 Task: Add a signature Melissa Sanchez containing Have a great National Puzzle Day, Melissa Sanchez to email address softage.3@softage.net and add a folder Disability insurance
Action: Mouse moved to (128, 104)
Screenshot: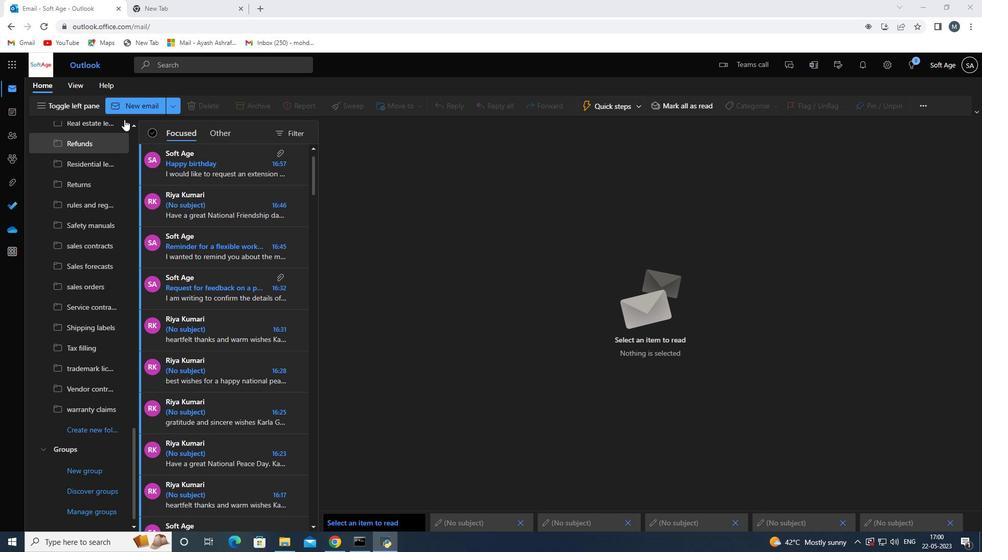 
Action: Mouse pressed left at (128, 104)
Screenshot: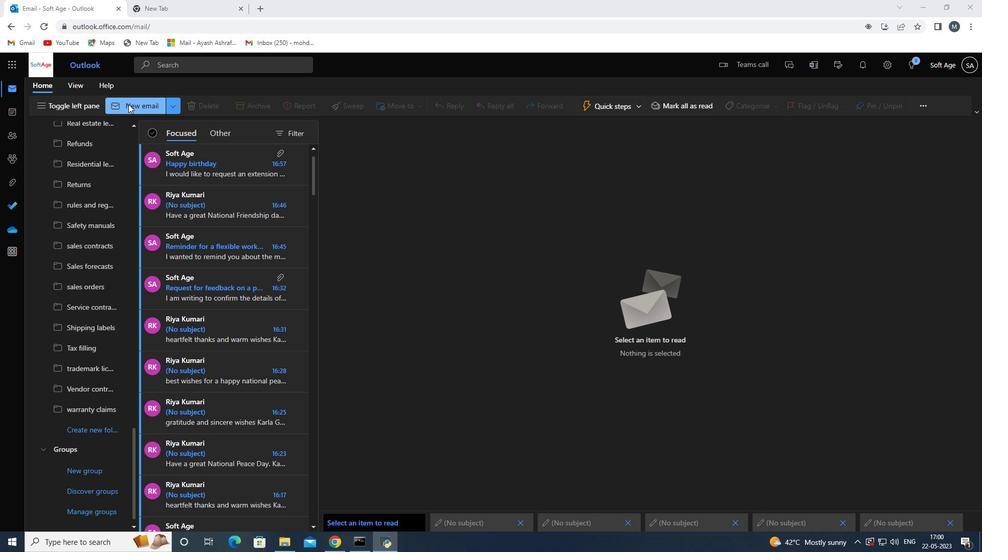 
Action: Mouse moved to (692, 108)
Screenshot: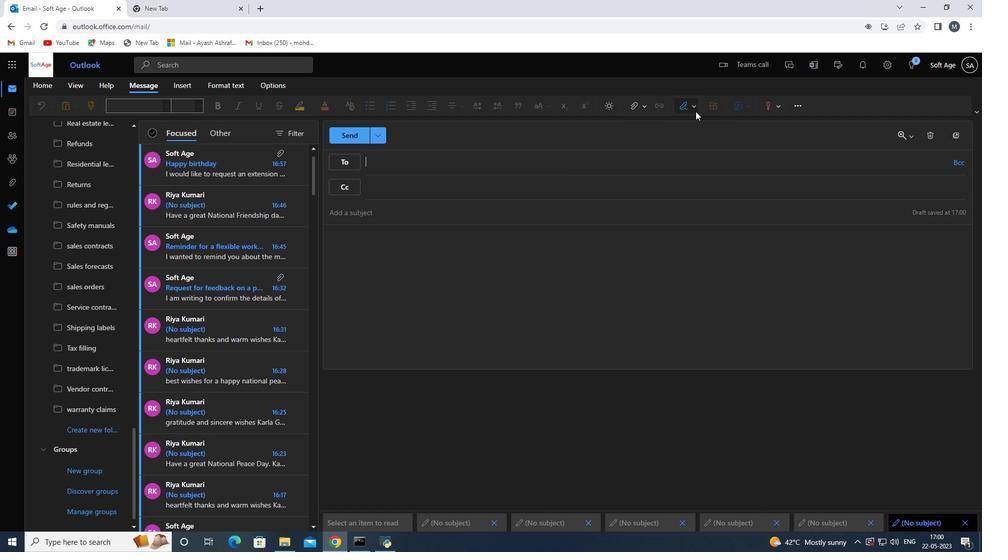 
Action: Mouse pressed left at (692, 108)
Screenshot: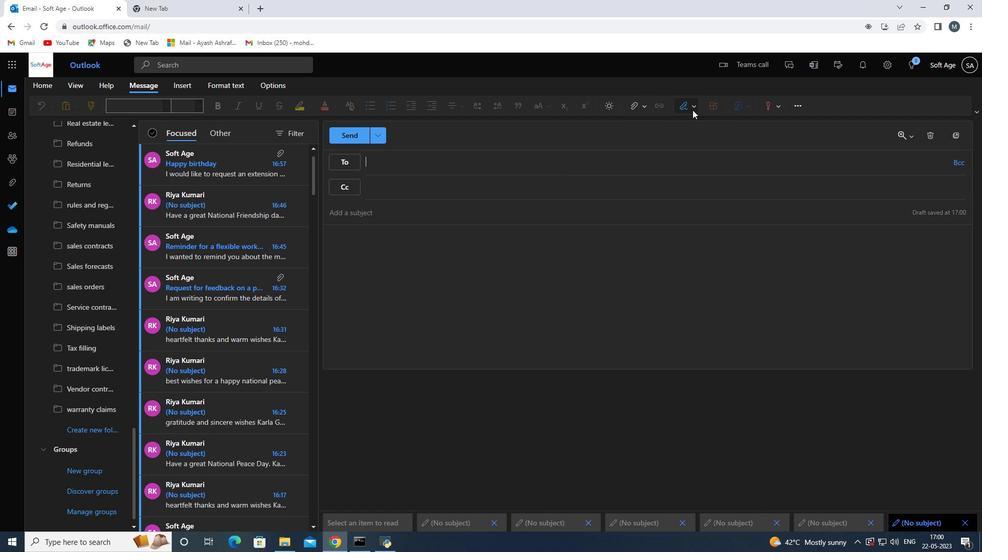 
Action: Mouse moved to (661, 144)
Screenshot: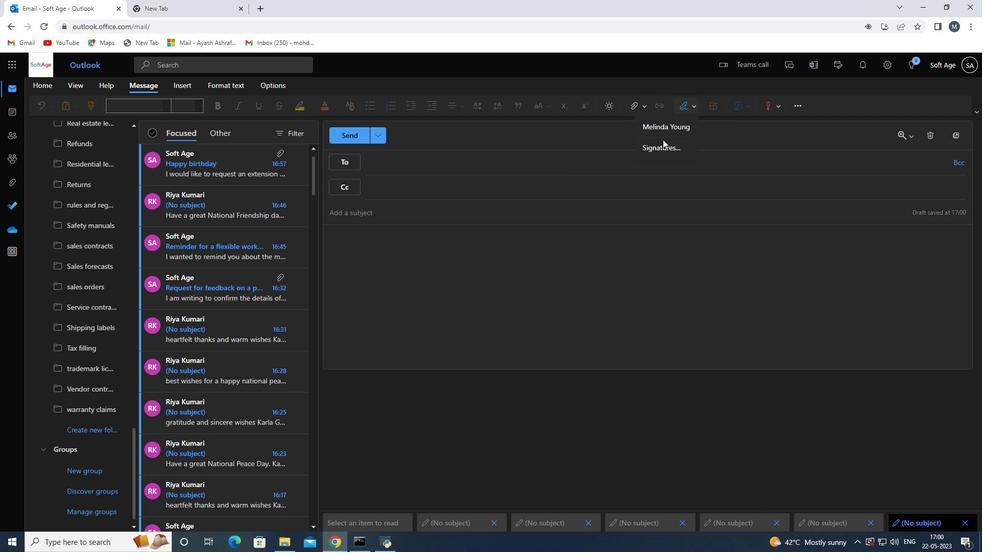 
Action: Mouse pressed left at (661, 144)
Screenshot: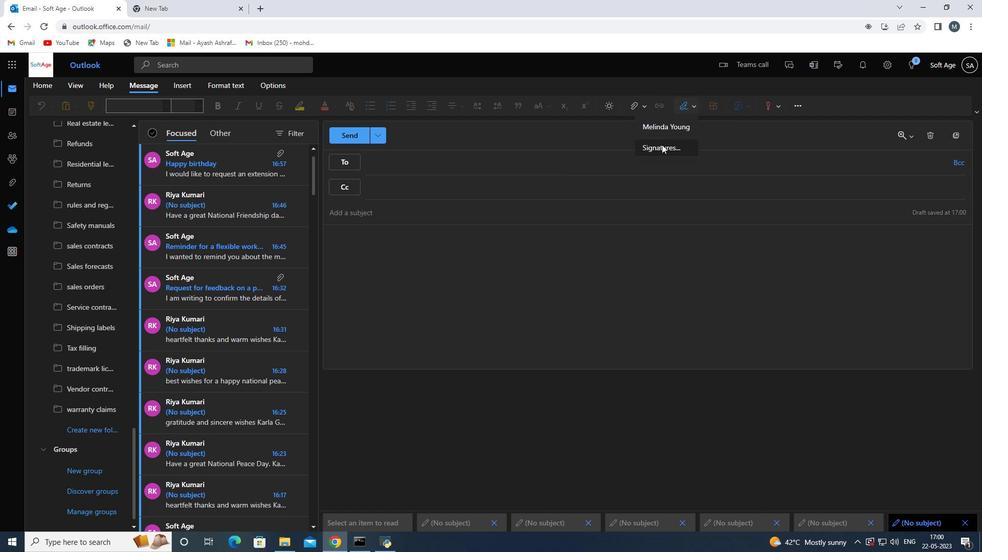
Action: Mouse moved to (698, 185)
Screenshot: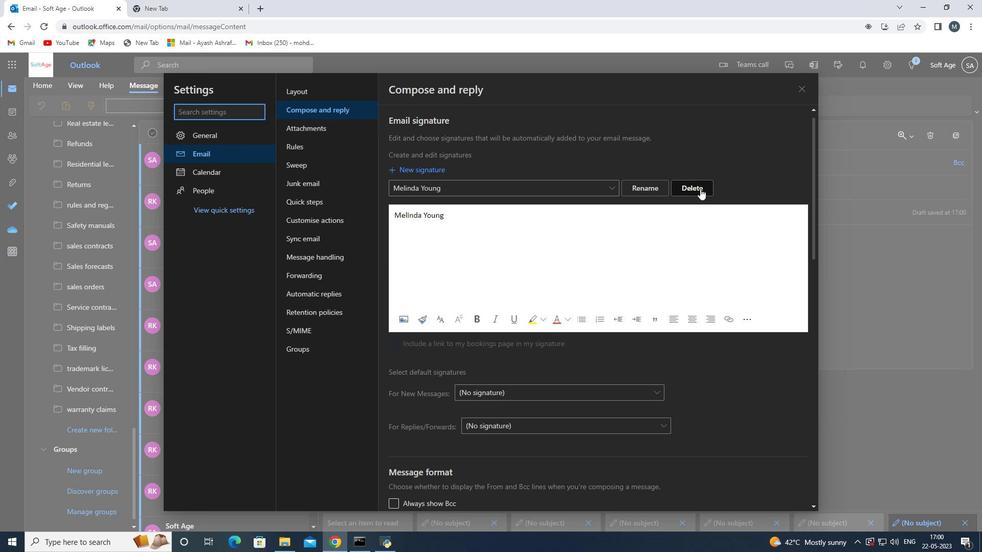 
Action: Mouse pressed left at (698, 185)
Screenshot: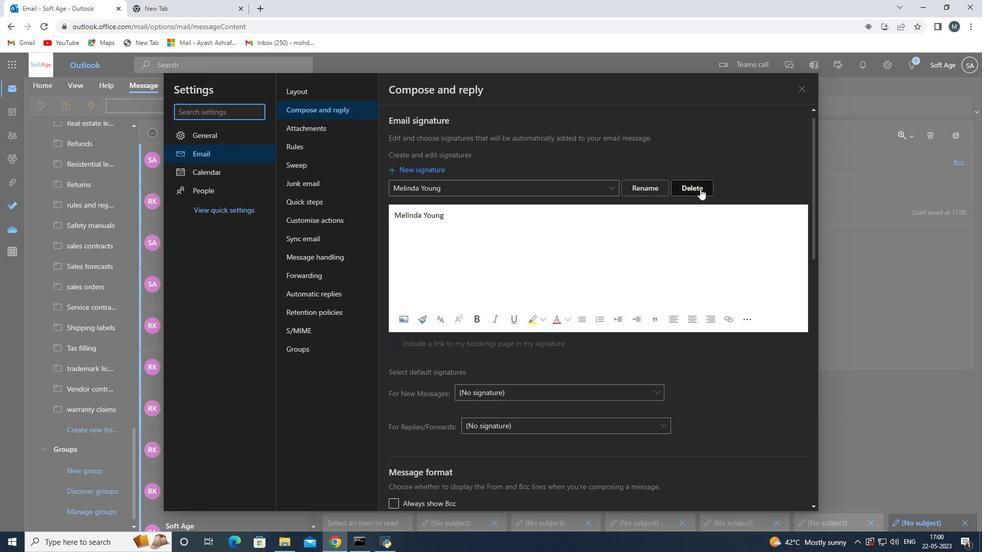 
Action: Mouse moved to (517, 186)
Screenshot: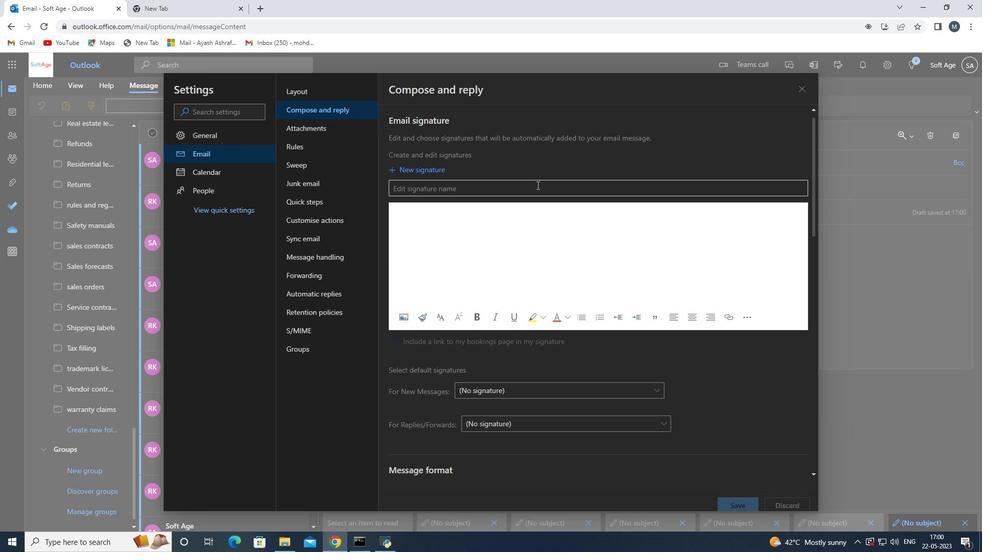 
Action: Mouse pressed left at (517, 186)
Screenshot: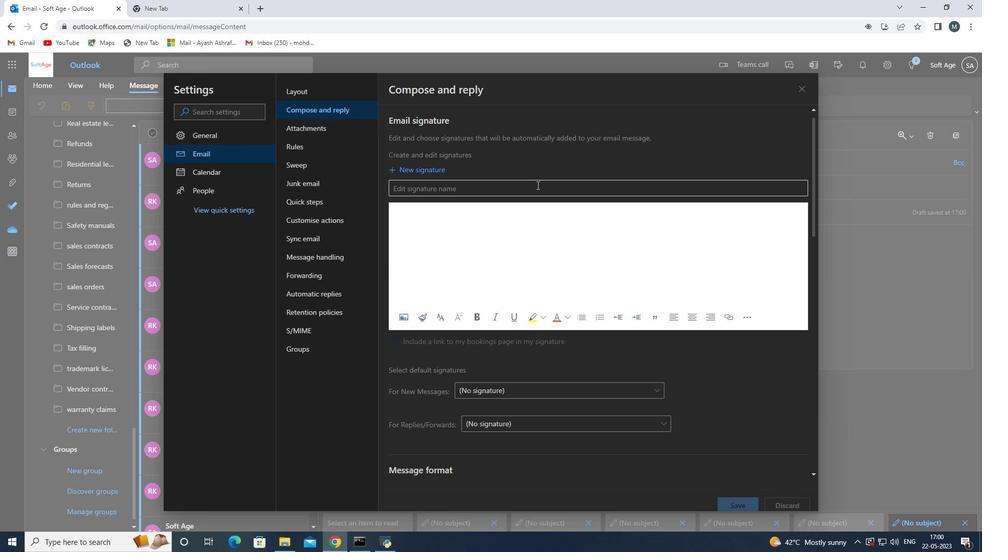 
Action: Key pressed <Key.shift>Melissa<Key.space><Key.shift>Sanchez<Key.space>
Screenshot: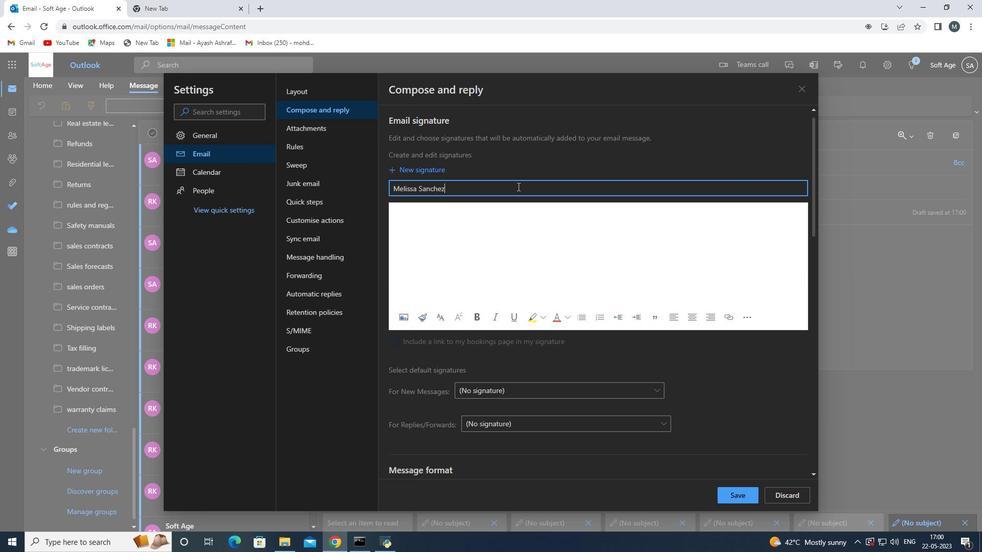 
Action: Mouse moved to (436, 215)
Screenshot: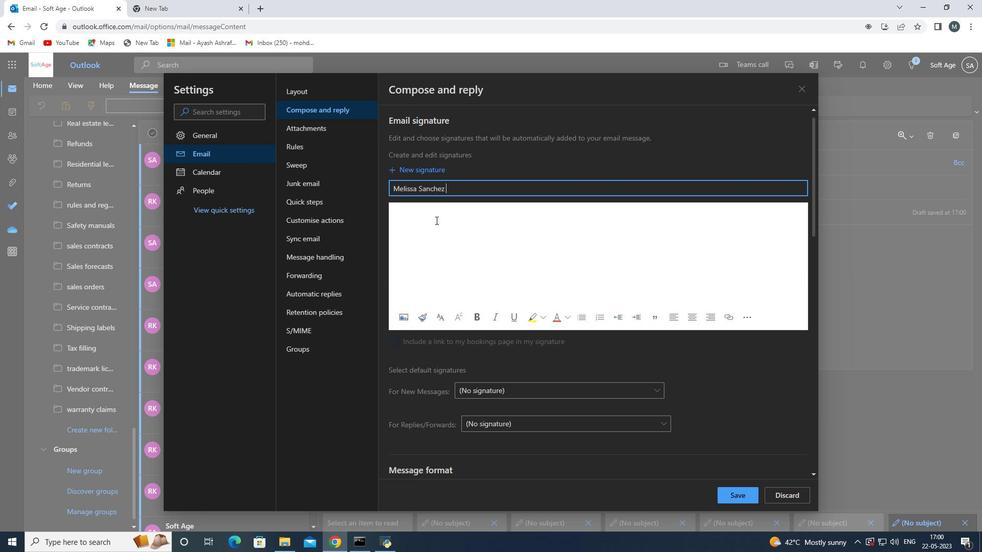 
Action: Mouse pressed left at (436, 215)
Screenshot: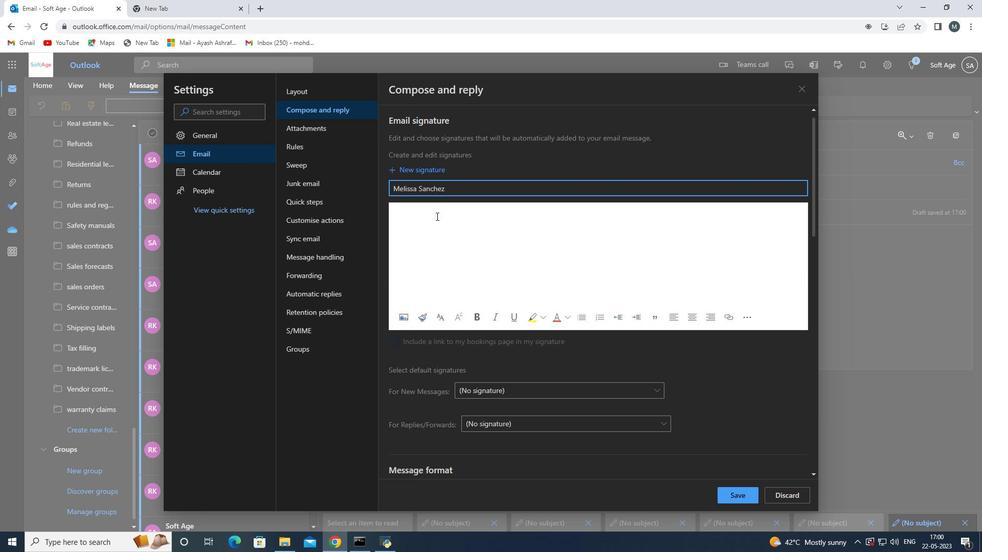 
Action: Key pressed <Key.shift>Melissa<Key.space><Key.shift>sanchez<Key.space>
Screenshot: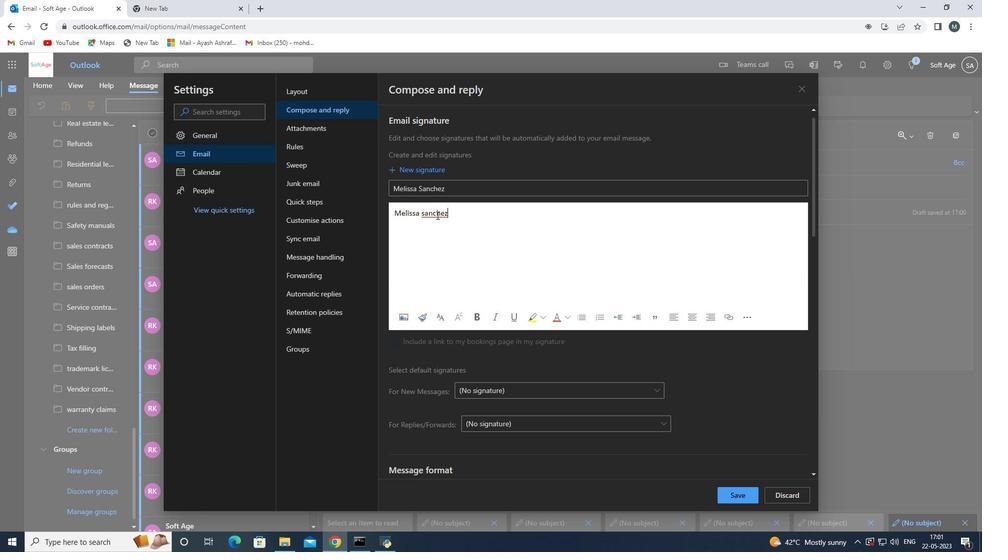 
Action: Mouse moved to (423, 215)
Screenshot: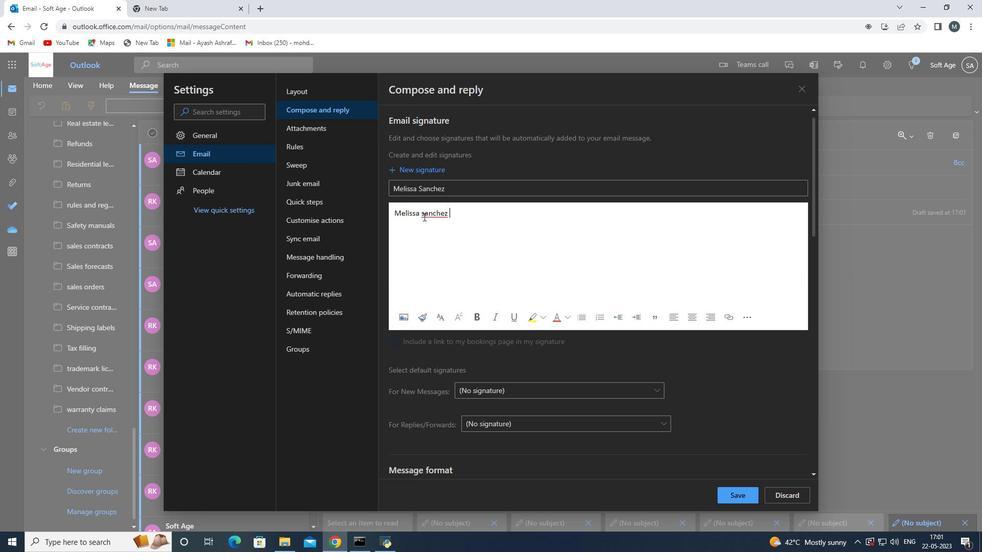 
Action: Mouse pressed left at (423, 215)
Screenshot: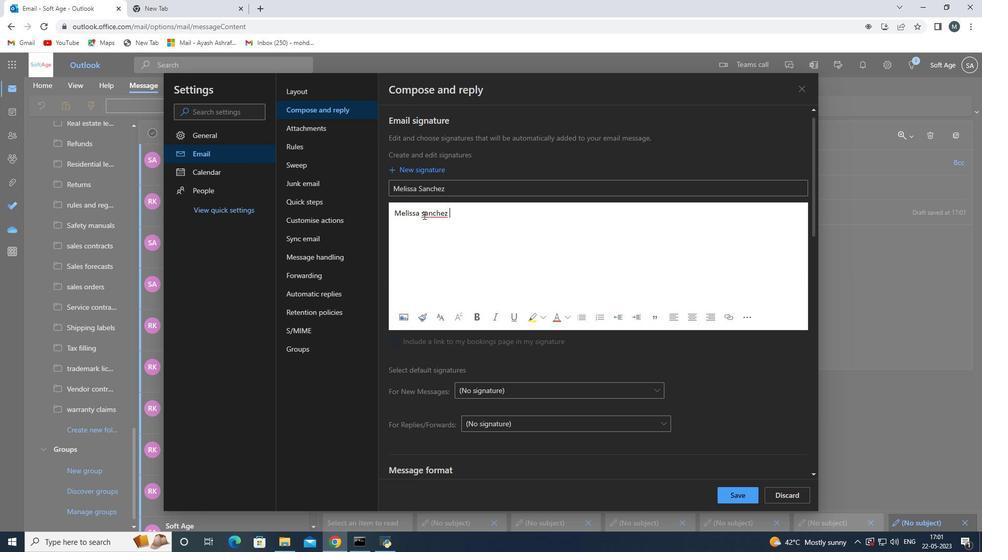 
Action: Mouse moved to (428, 220)
Screenshot: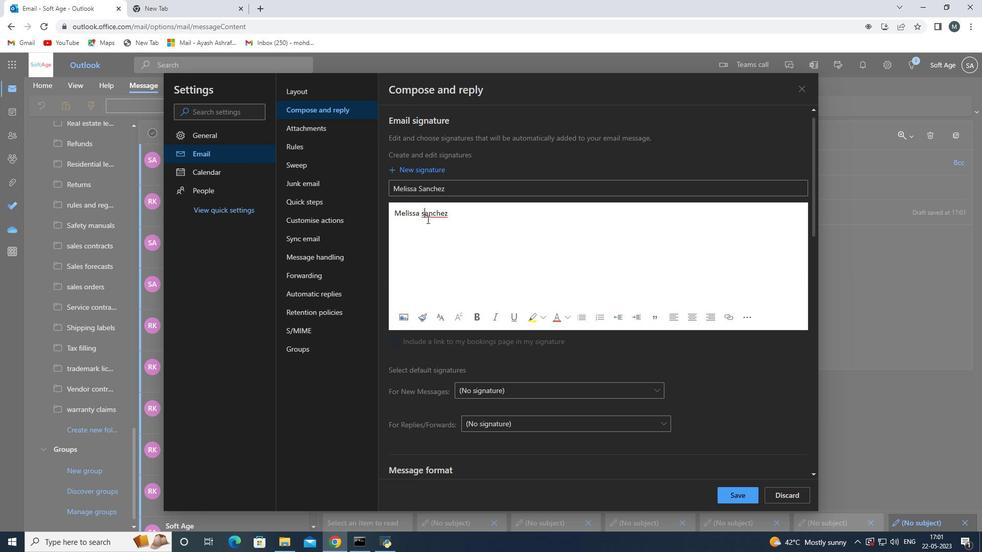 
Action: Key pressed <Key.backspace><Key.shift>S
Screenshot: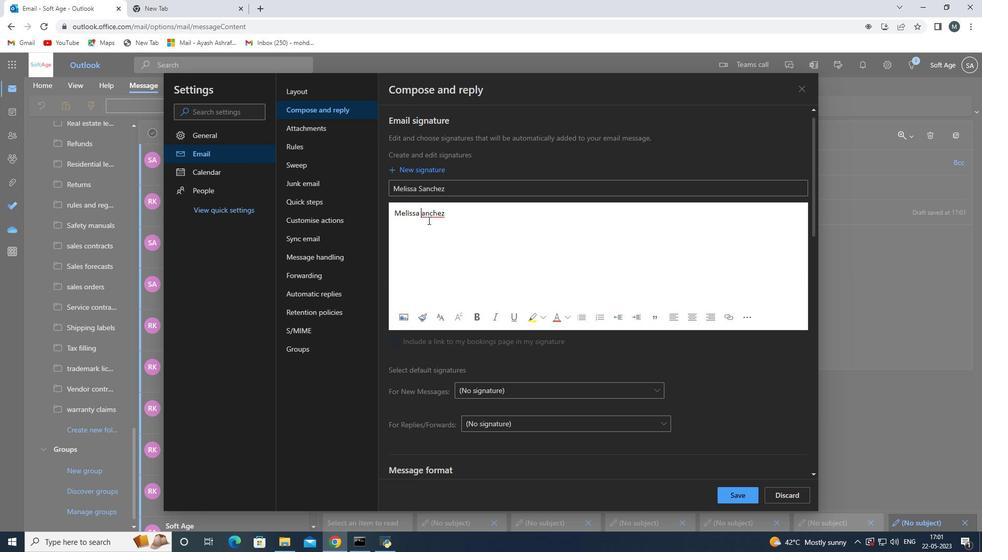 
Action: Mouse moved to (743, 497)
Screenshot: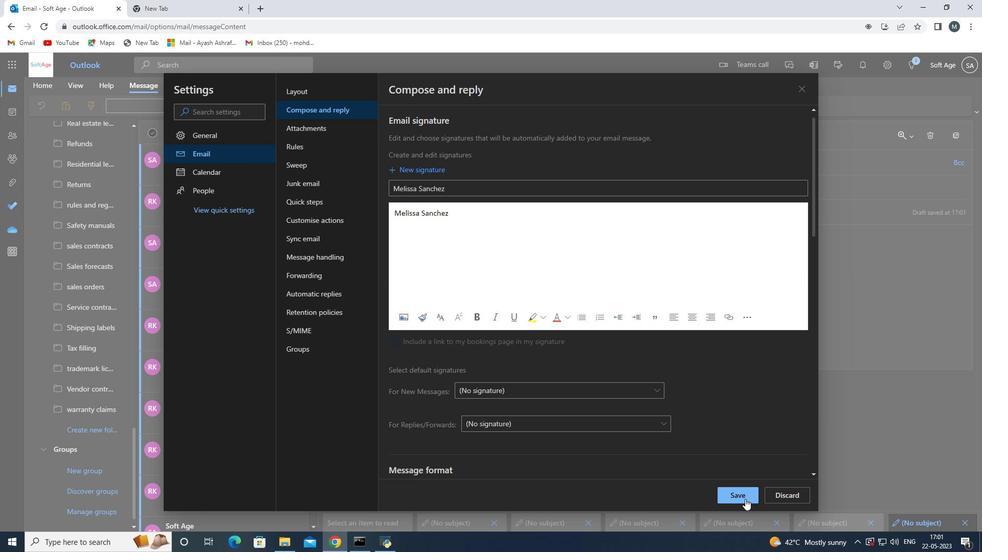 
Action: Mouse pressed left at (743, 497)
Screenshot: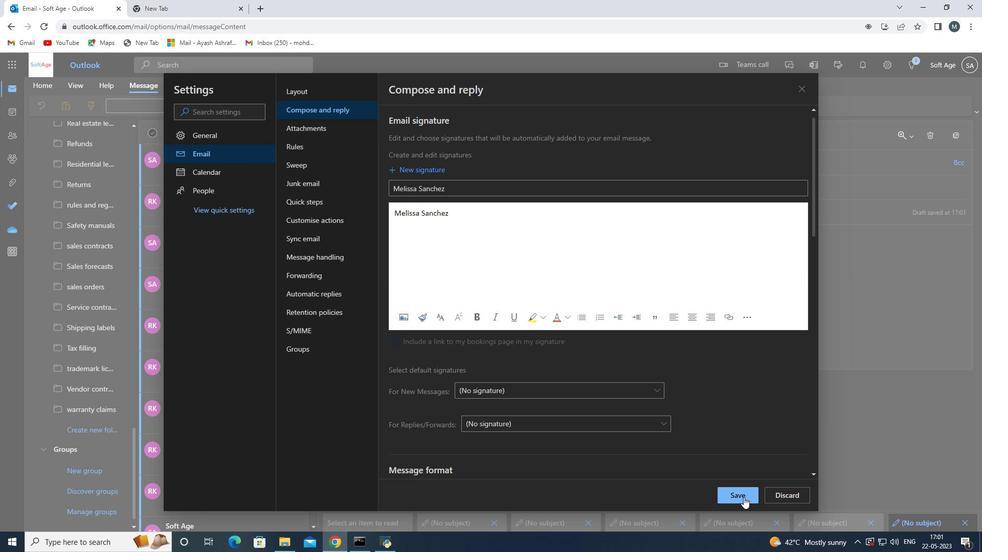 
Action: Mouse moved to (799, 93)
Screenshot: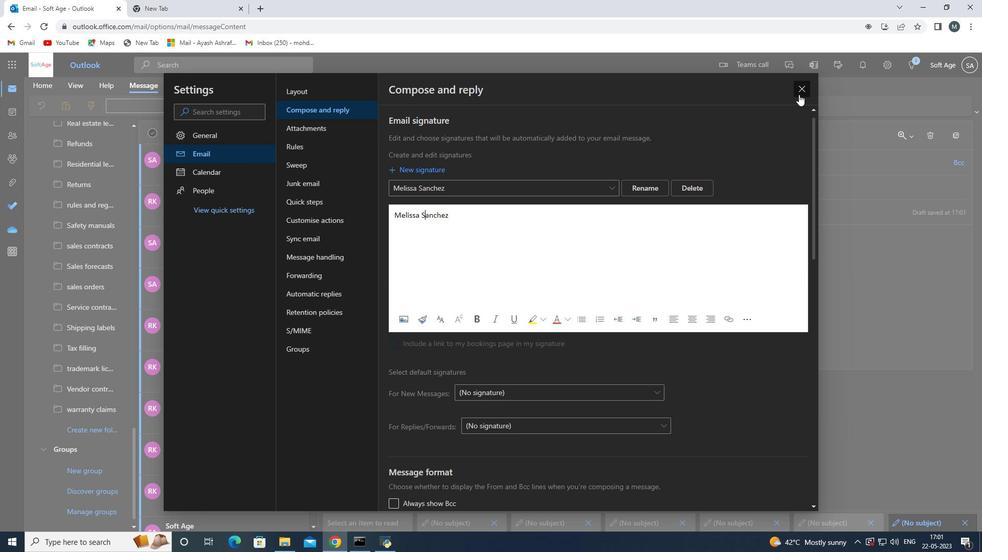 
Action: Mouse pressed left at (799, 93)
Screenshot: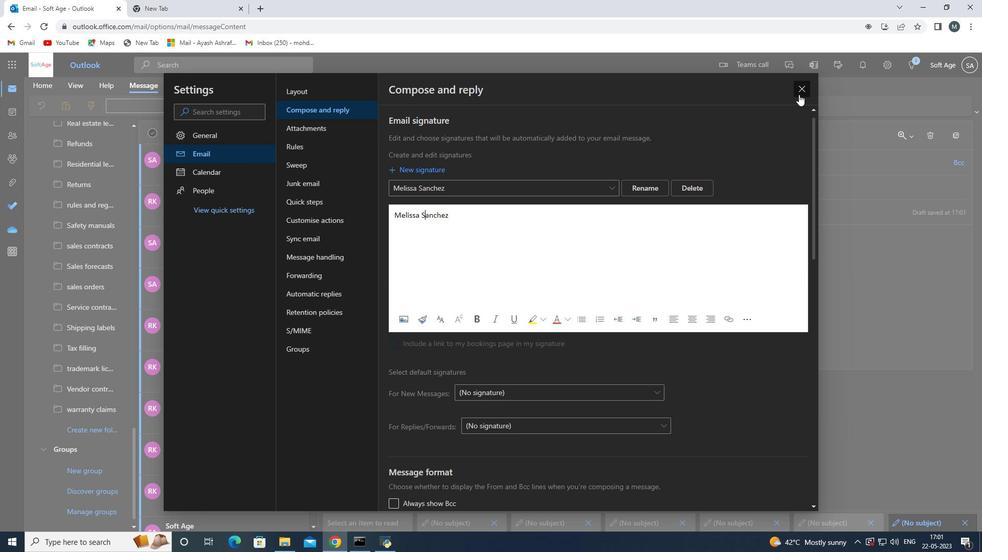 
Action: Mouse moved to (384, 249)
Screenshot: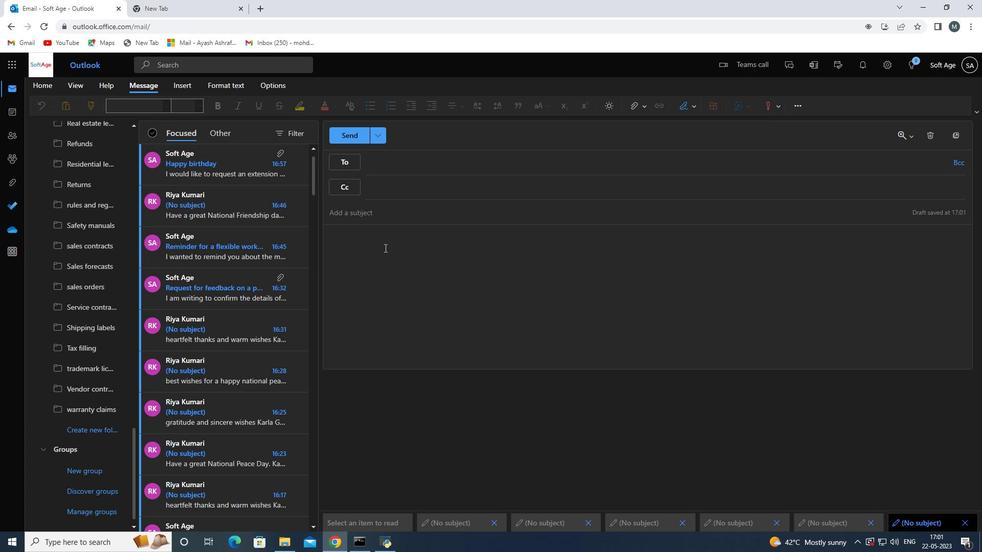 
Action: Mouse pressed left at (384, 249)
Screenshot: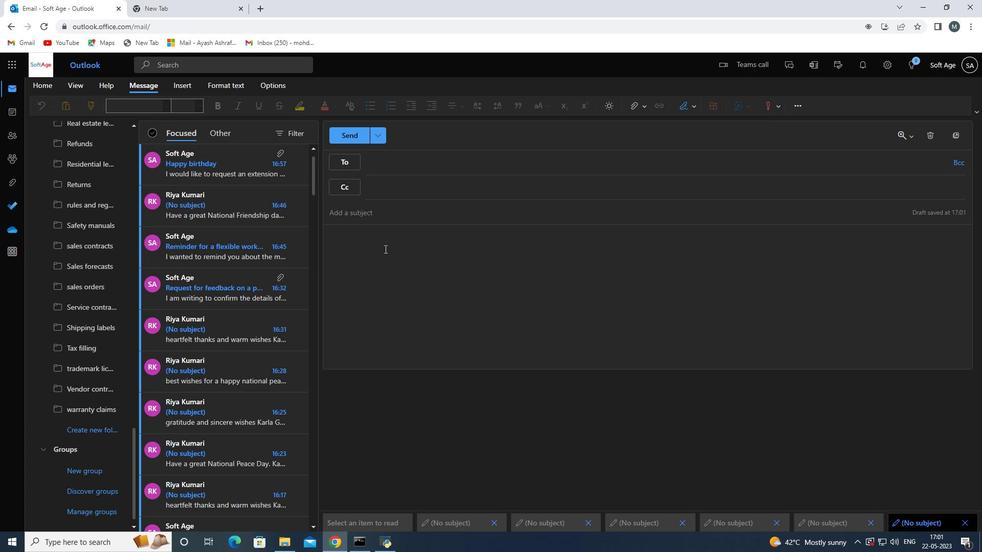 
Action: Mouse moved to (383, 250)
Screenshot: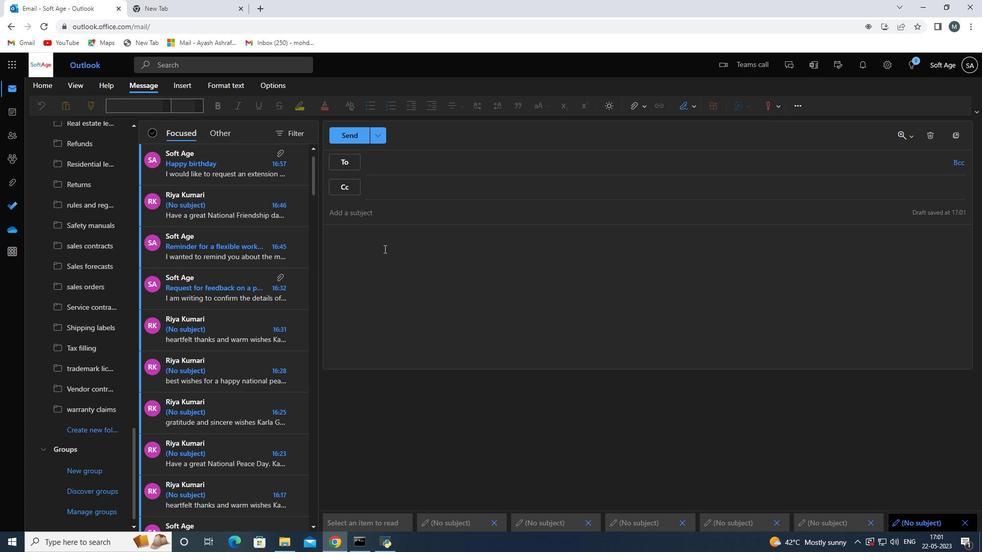 
Action: Key pressed <Key.shift>Have<Key.space>a<Key.space>great<Key.space>national<Key.space>puzzle<Key.space>day<Key.space>
Screenshot: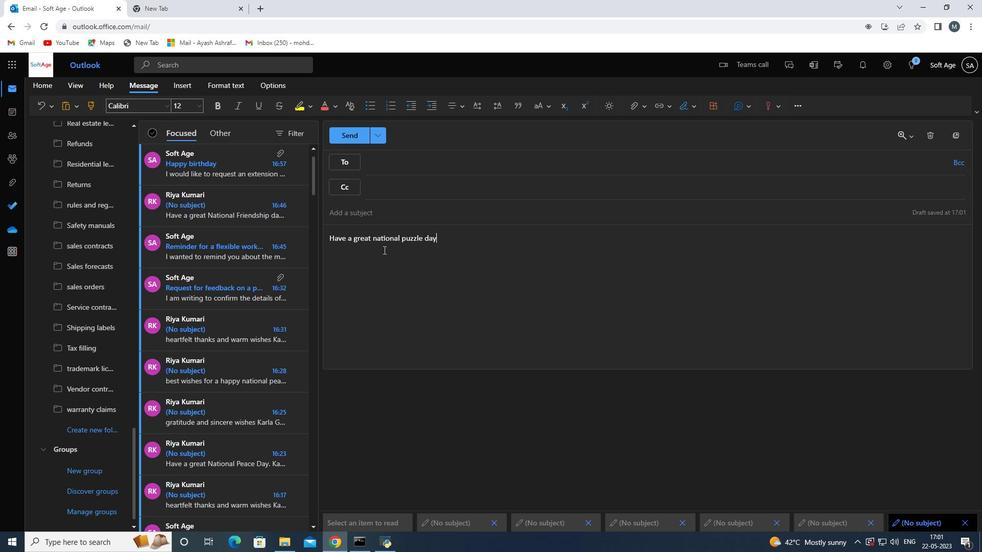 
Action: Mouse moved to (351, 238)
Screenshot: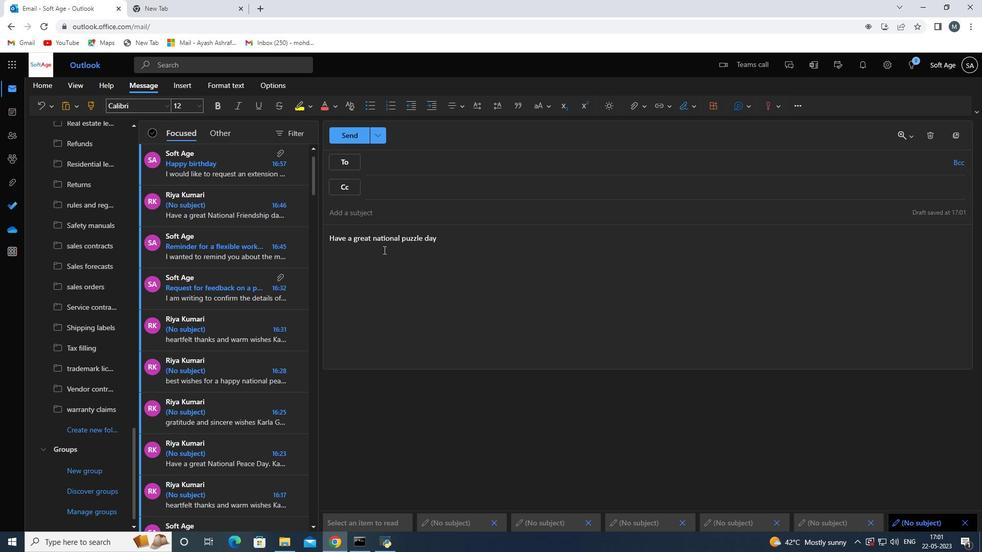 
Action: Key pressed <Key.enter>
Screenshot: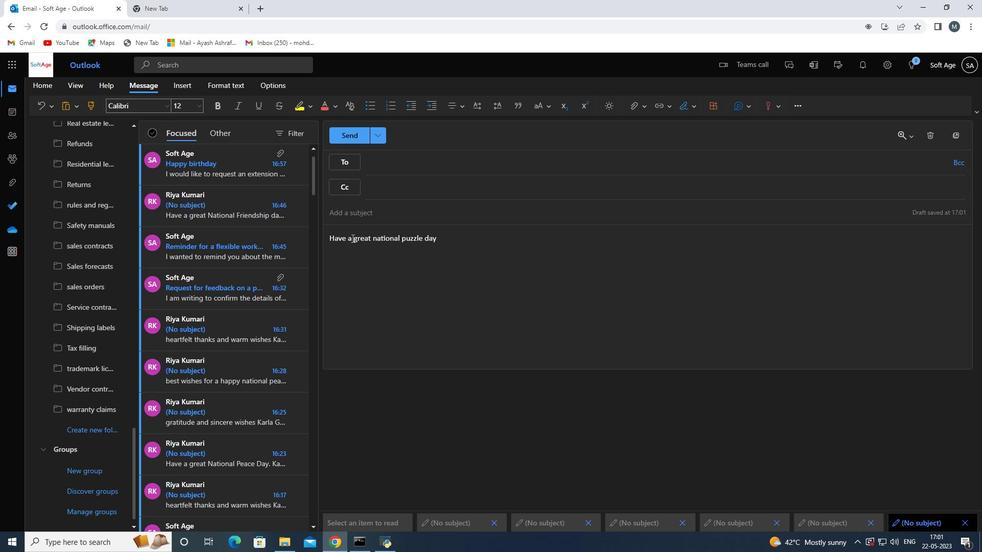 
Action: Mouse moved to (685, 108)
Screenshot: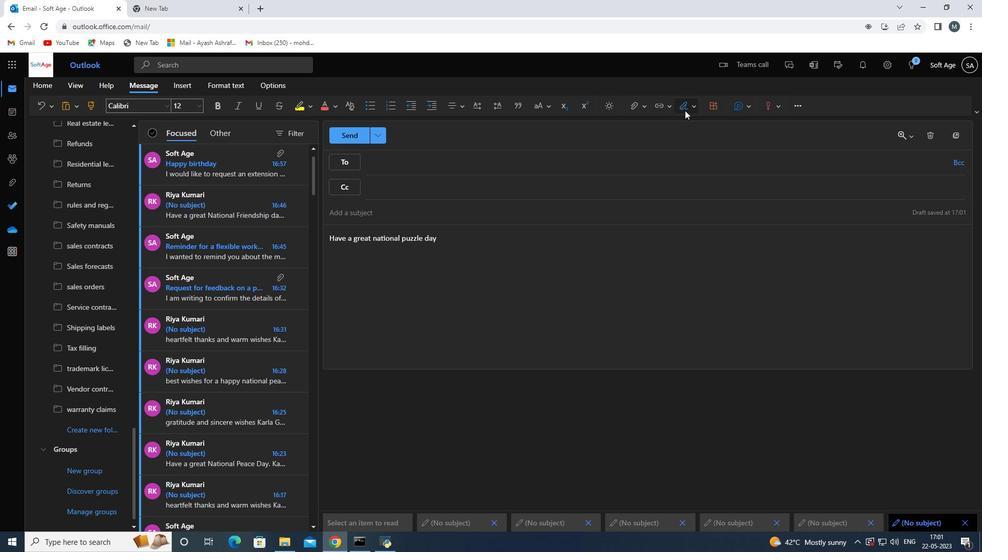 
Action: Mouse pressed left at (685, 108)
Screenshot: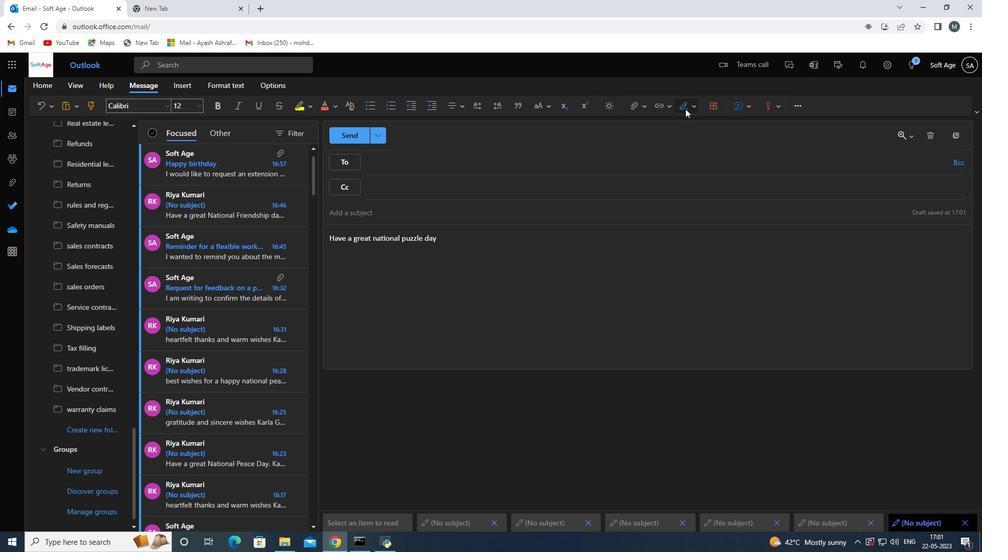 
Action: Mouse moved to (675, 124)
Screenshot: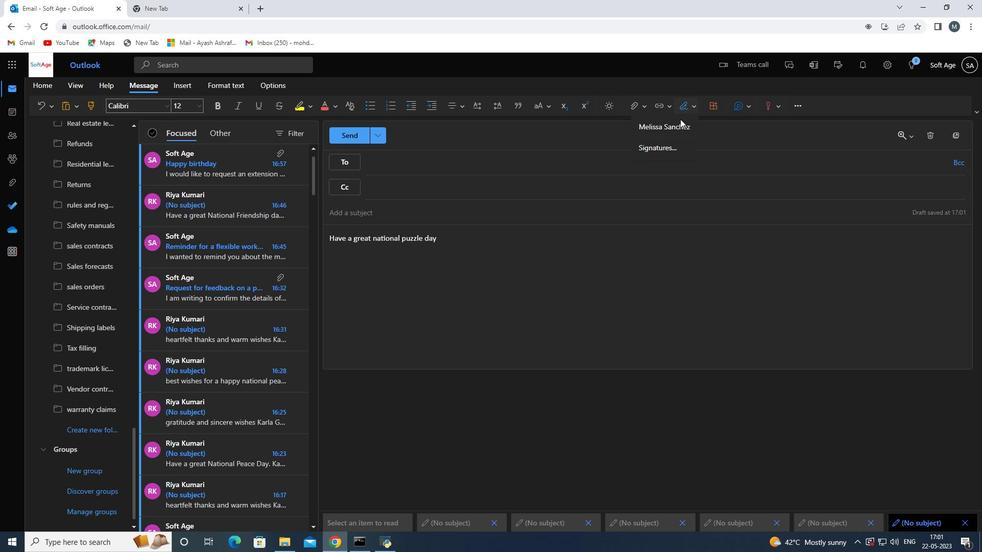 
Action: Mouse pressed left at (675, 124)
Screenshot: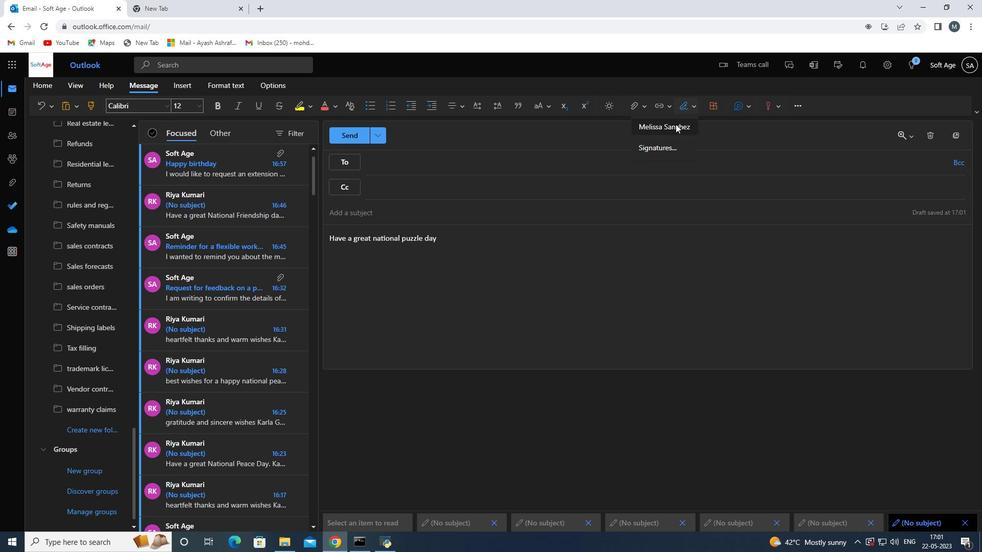 
Action: Mouse moved to (406, 166)
Screenshot: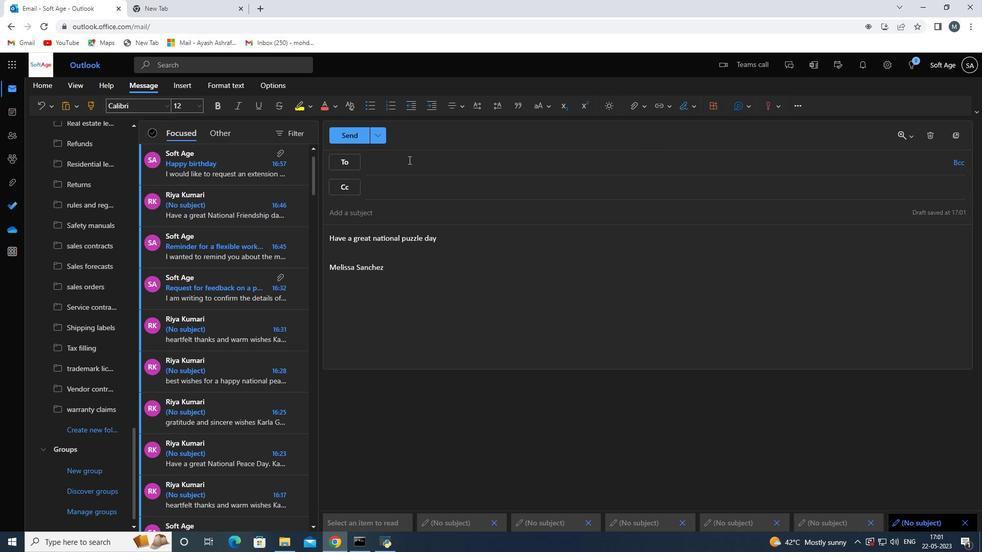 
Action: Mouse pressed left at (406, 166)
Screenshot: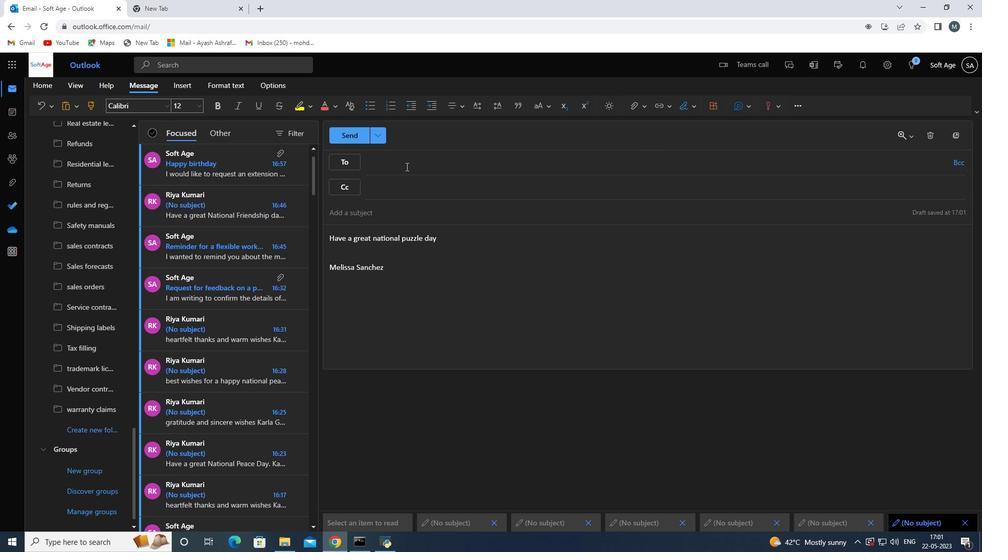 
Action: Key pressed softage.3<Key.shift>@softahge
Screenshot: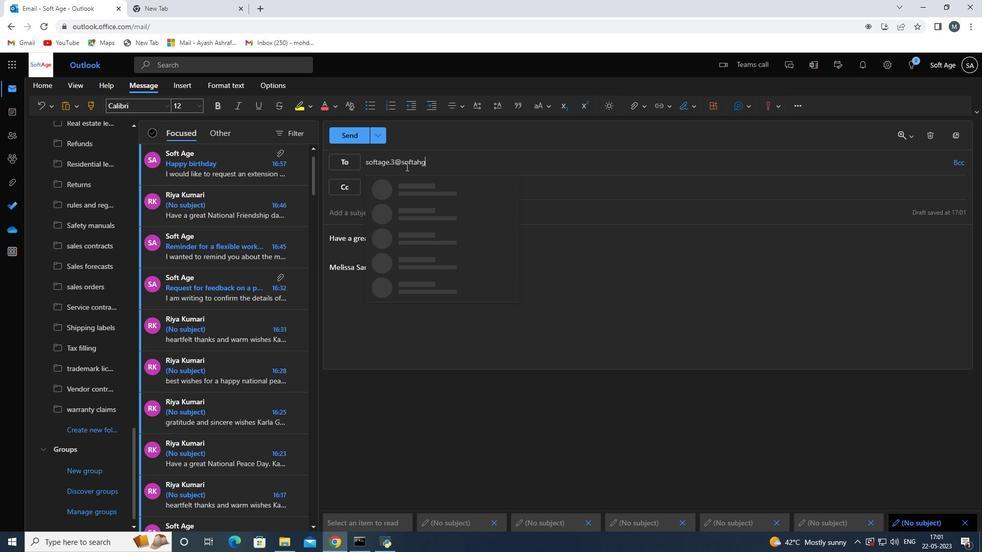 
Action: Mouse moved to (427, 194)
Screenshot: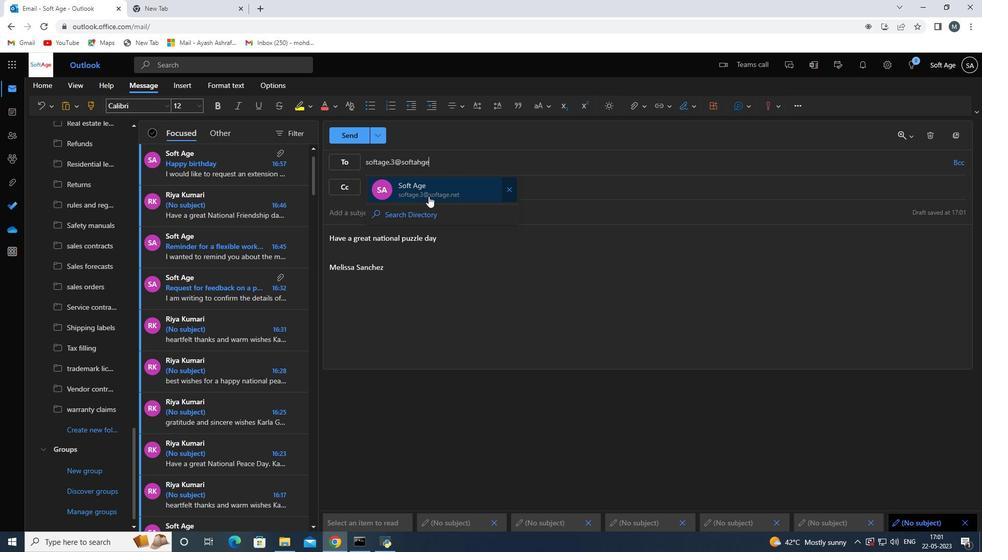 
Action: Mouse pressed left at (427, 194)
Screenshot: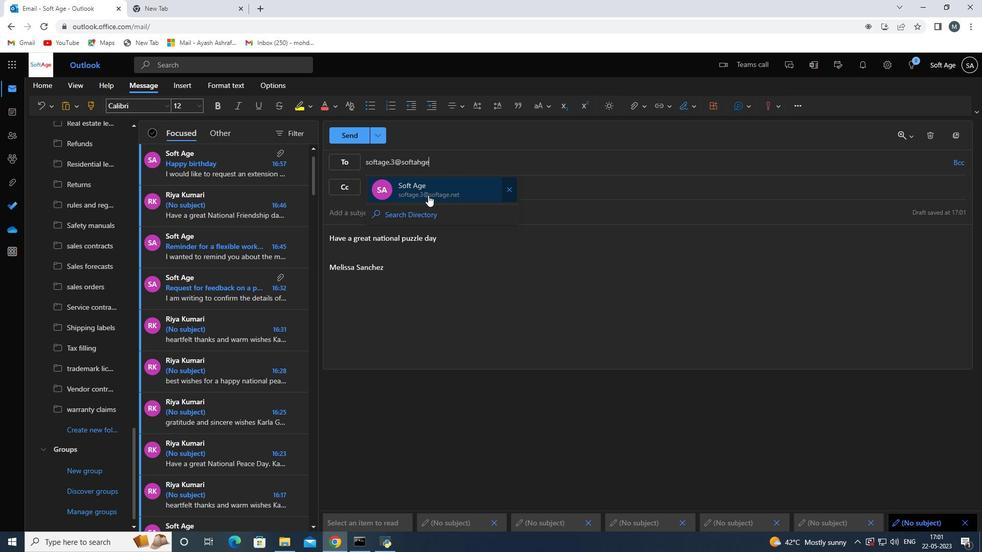 
Action: Mouse moved to (109, 433)
Screenshot: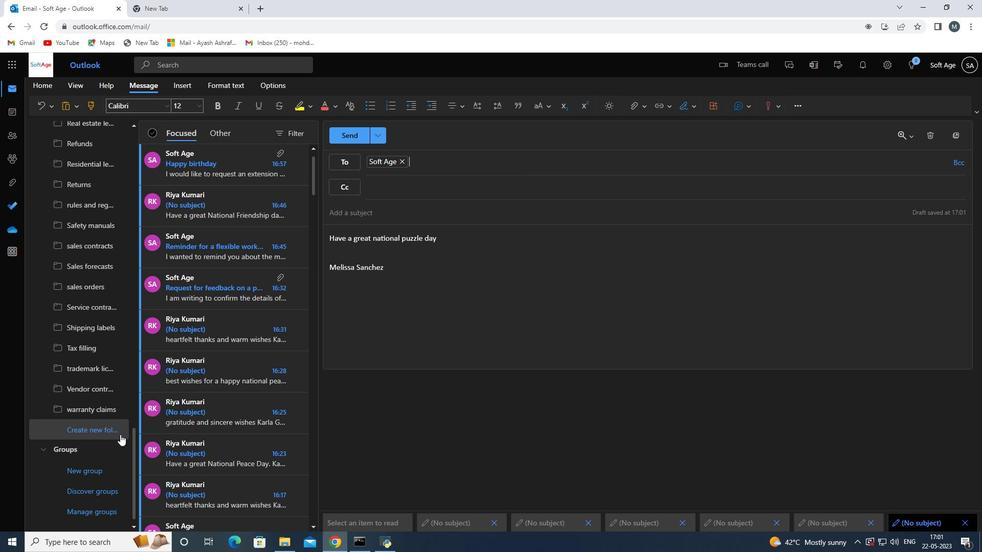 
Action: Mouse pressed left at (109, 433)
Screenshot: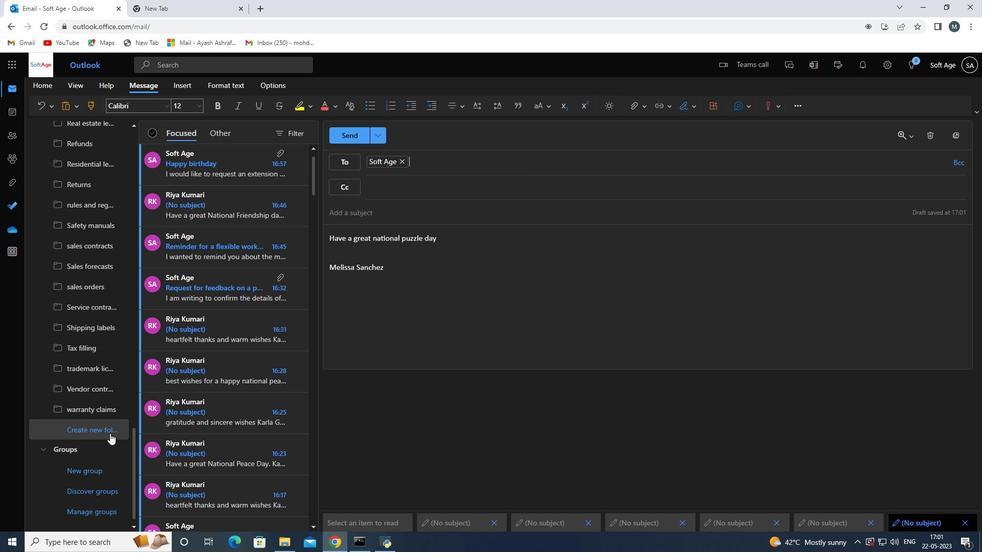 
Action: Mouse moved to (71, 429)
Screenshot: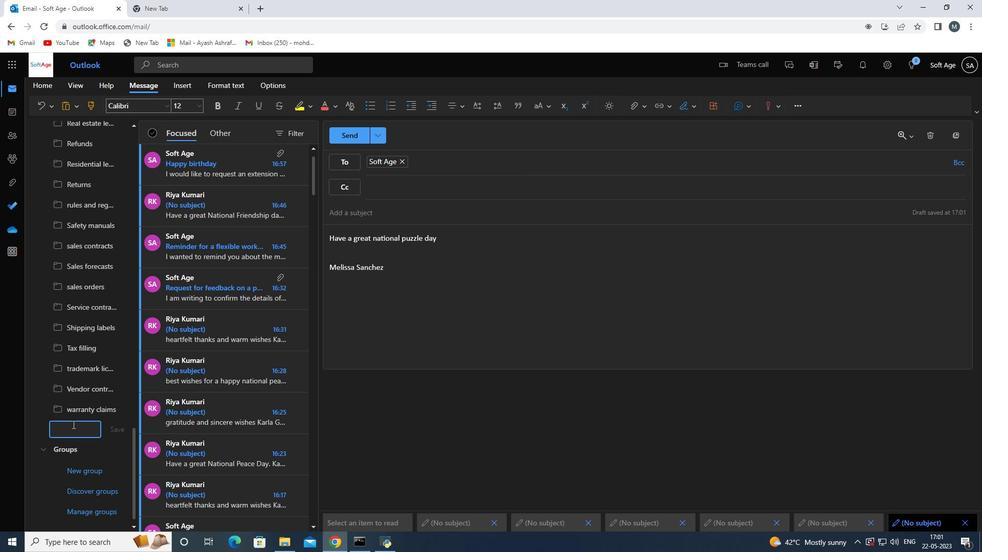 
Action: Mouse pressed left at (71, 429)
Screenshot: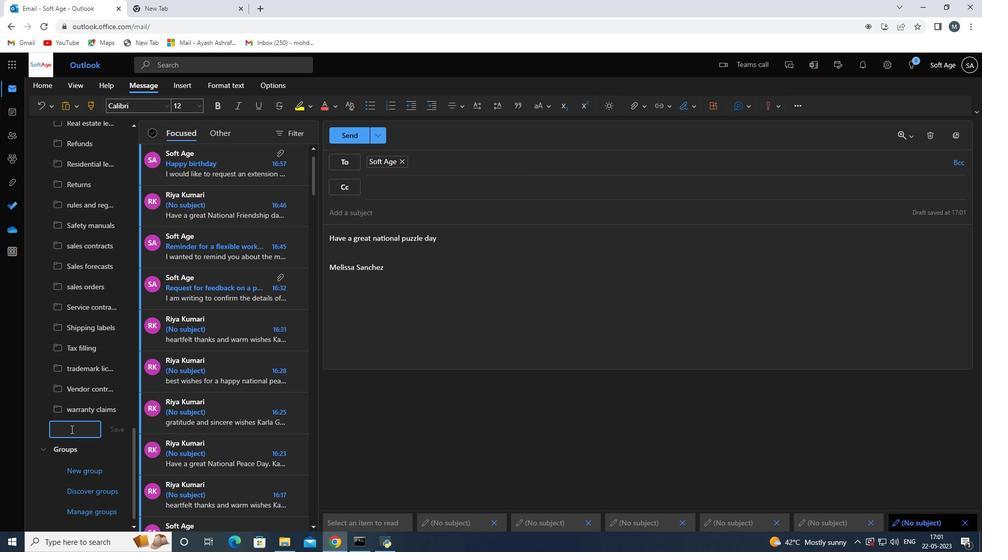 
Action: Mouse moved to (68, 430)
Screenshot: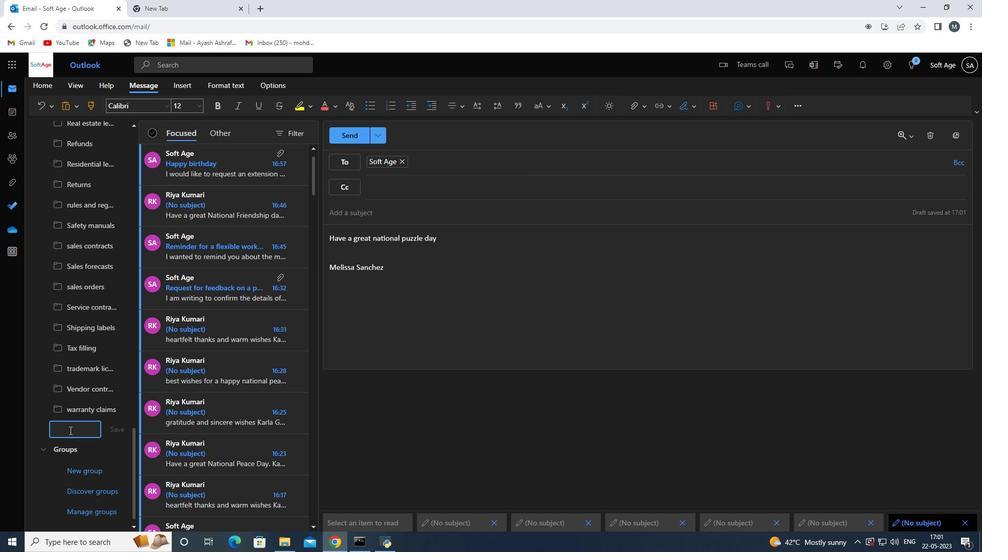 
Action: Key pressed <Key.shift>Disabiliy<Key.backspace>ty<Key.space>insurance<Key.space>
Screenshot: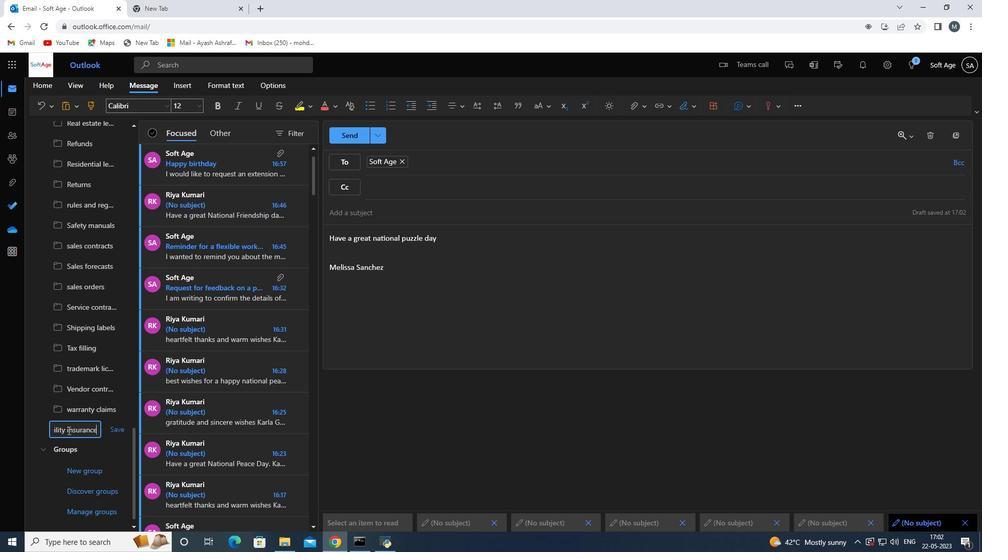 
Action: Mouse moved to (123, 435)
Screenshot: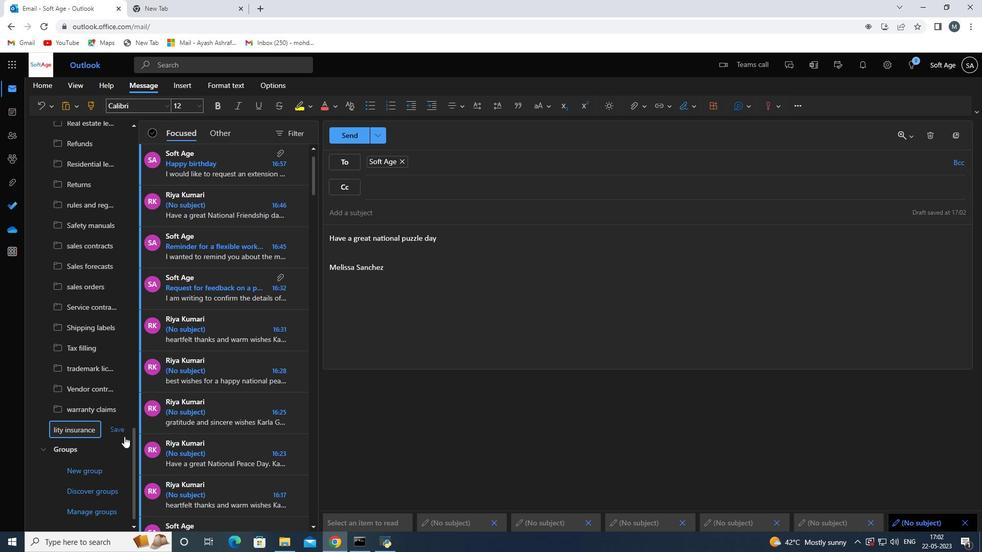 
Action: Mouse pressed left at (123, 435)
Screenshot: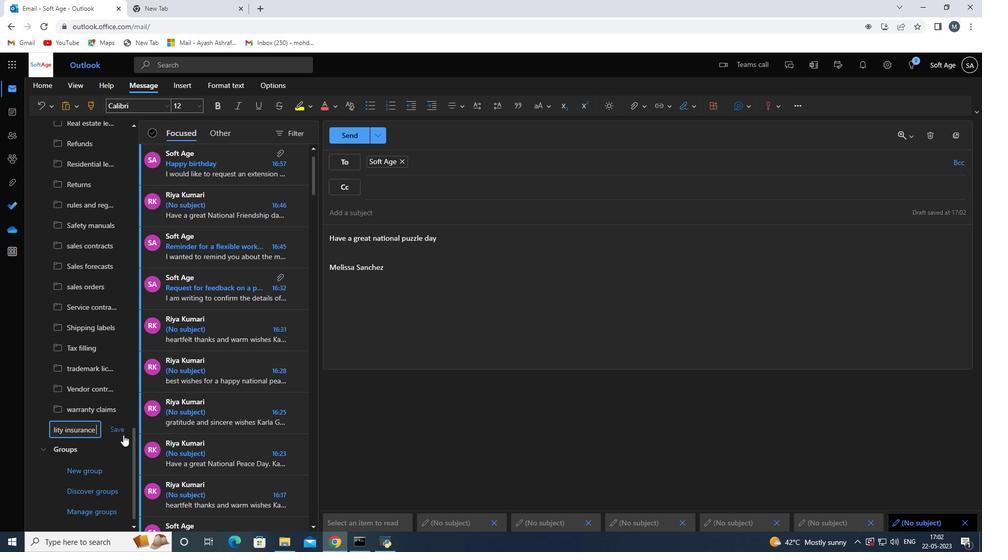 
Action: Mouse moved to (309, 299)
Screenshot: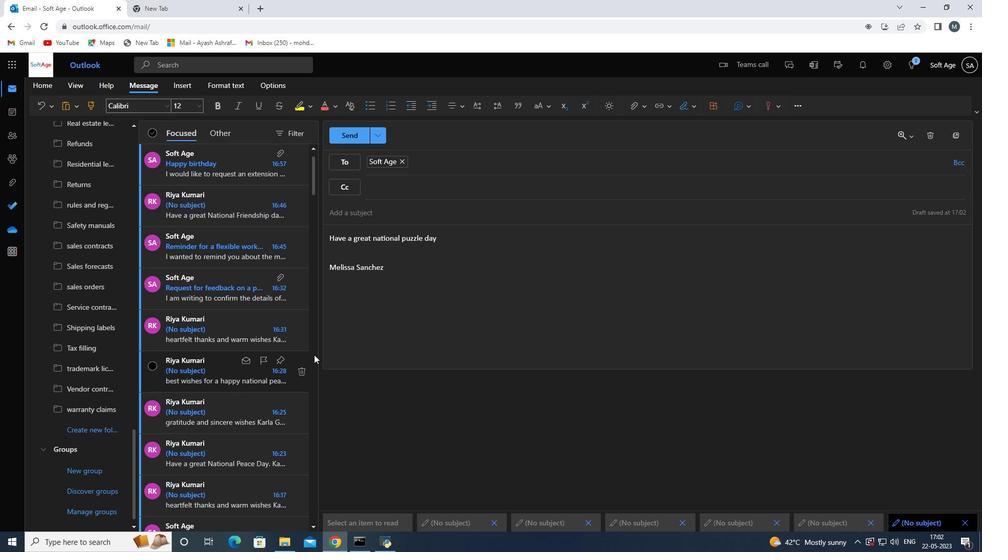 
Action: Mouse scrolled (309, 300) with delta (0, 0)
Screenshot: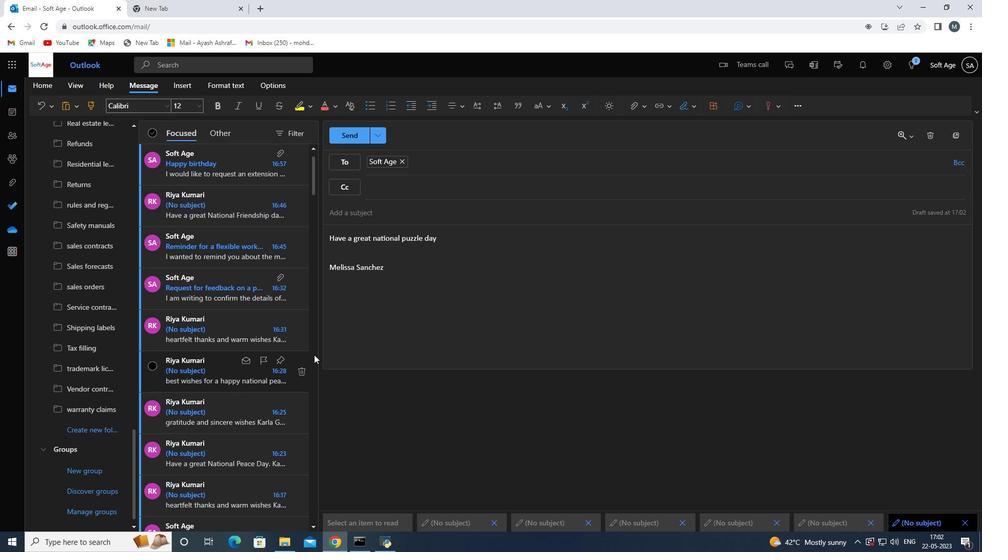 
Action: Mouse moved to (308, 285)
Screenshot: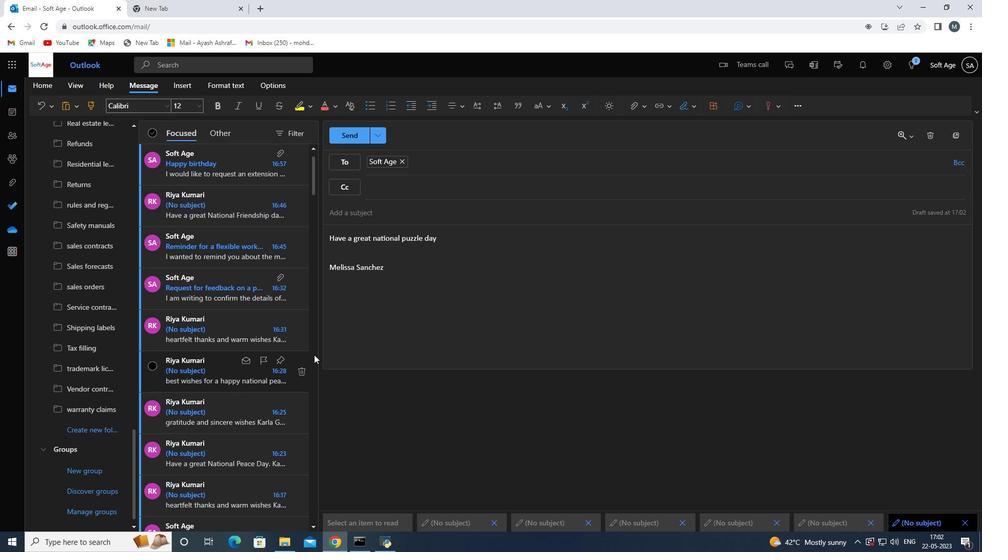 
Action: Mouse scrolled (308, 286) with delta (0, 0)
Screenshot: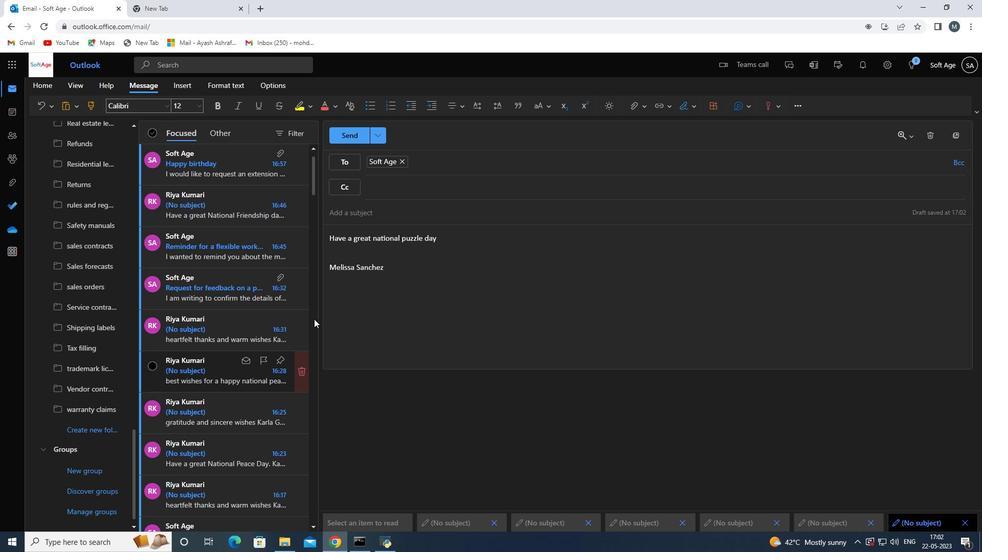
Action: Mouse moved to (307, 282)
Screenshot: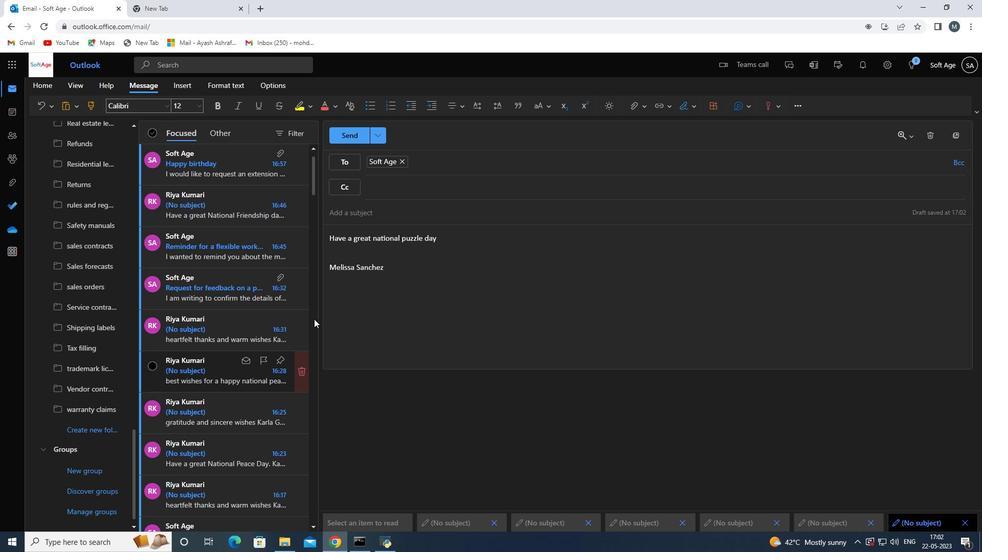 
Action: Mouse scrolled (307, 282) with delta (0, 0)
Screenshot: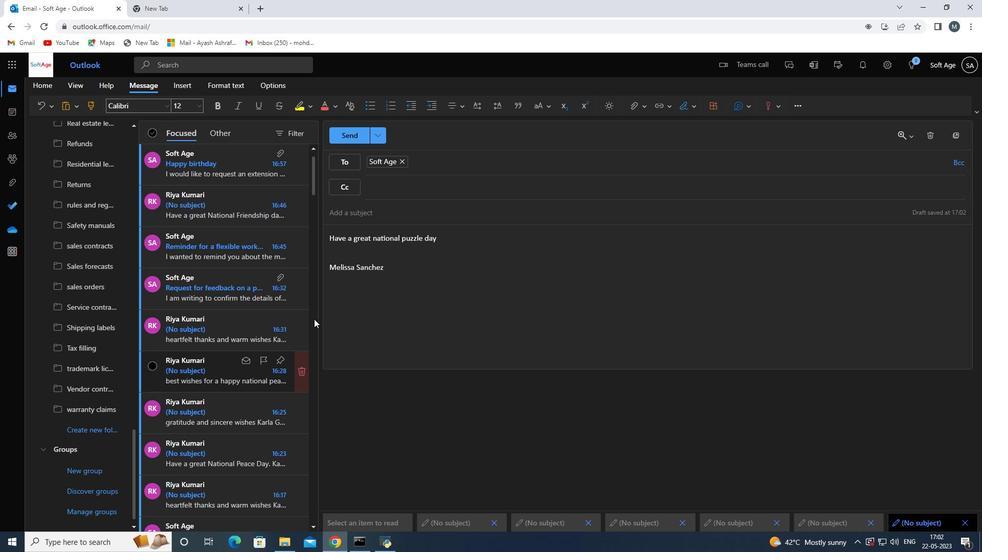 
Action: Mouse scrolled (307, 282) with delta (0, 0)
Screenshot: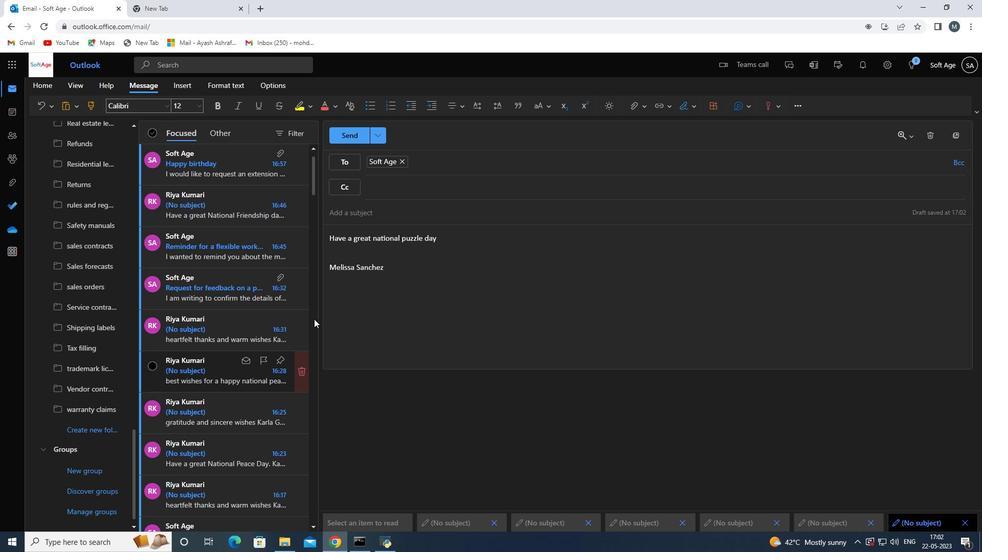 
Action: Mouse moved to (306, 280)
Screenshot: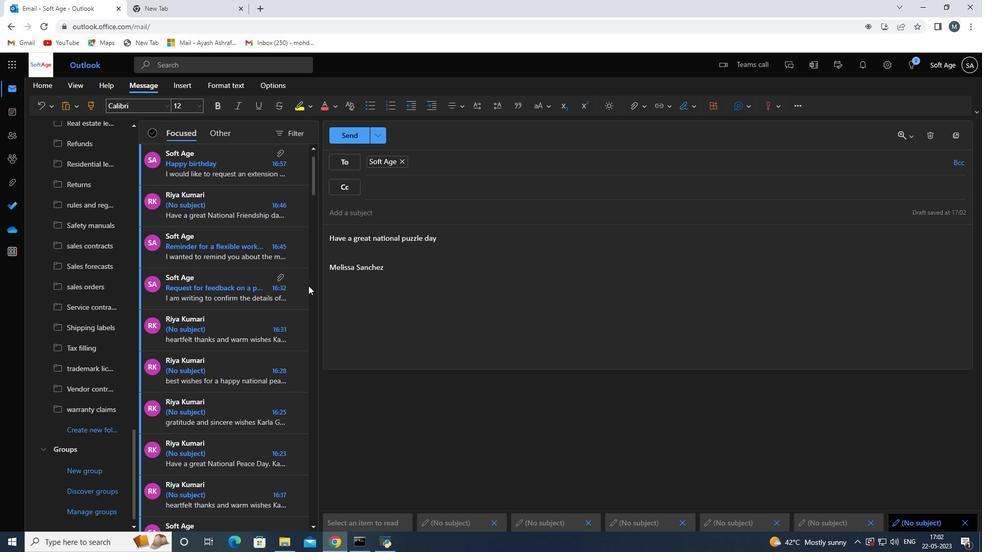 
Action: Mouse scrolled (306, 281) with delta (0, 0)
Screenshot: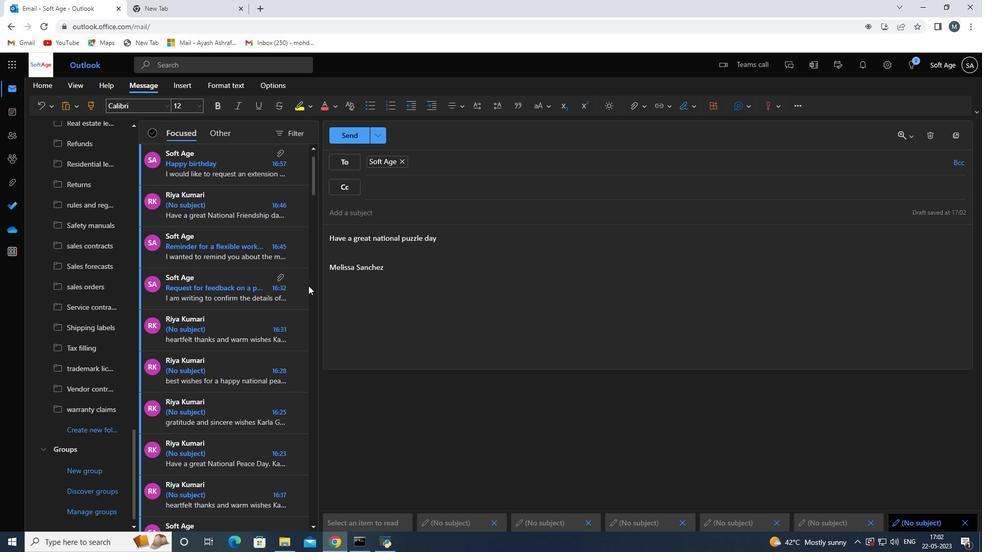 
Action: Mouse moved to (346, 142)
Screenshot: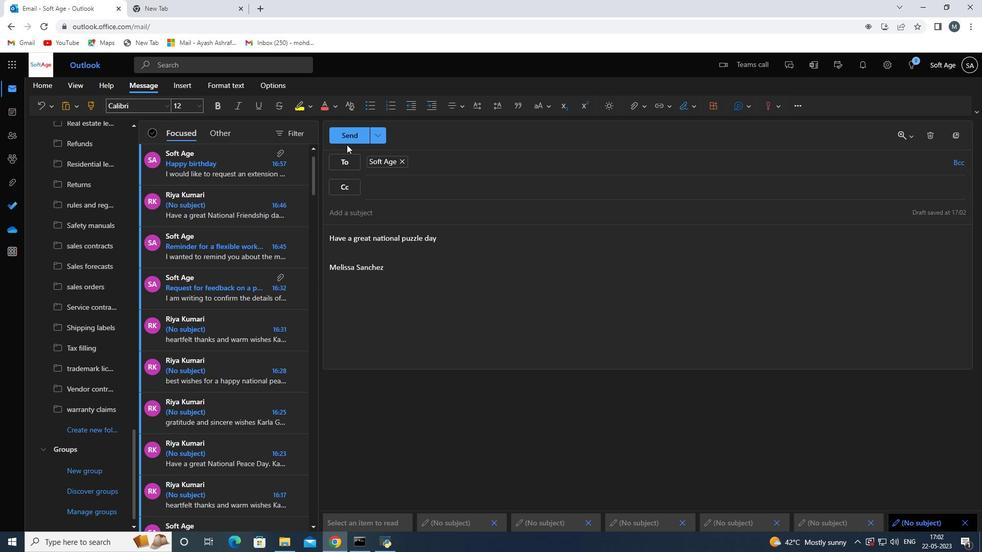 
Action: Mouse pressed left at (346, 142)
Screenshot: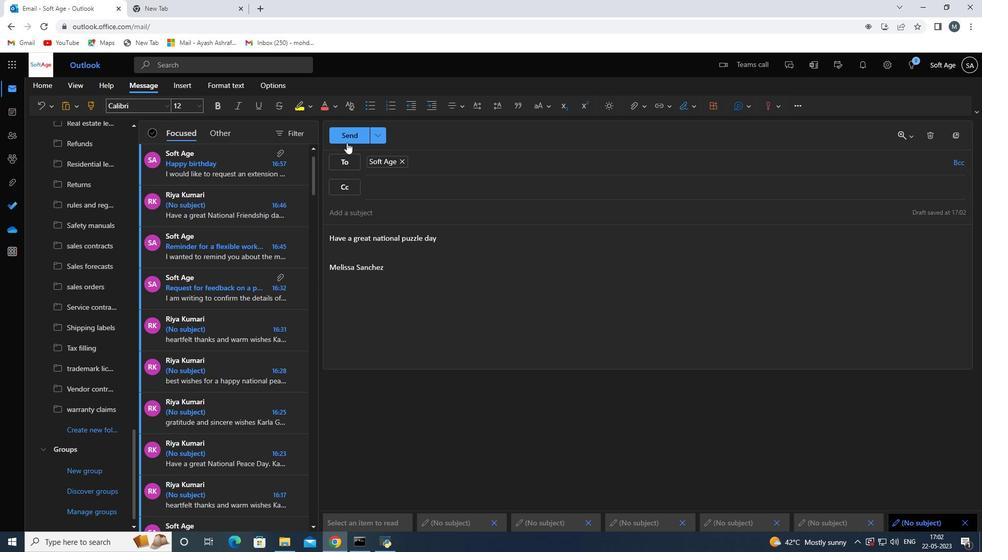 
Action: Mouse moved to (468, 317)
Screenshot: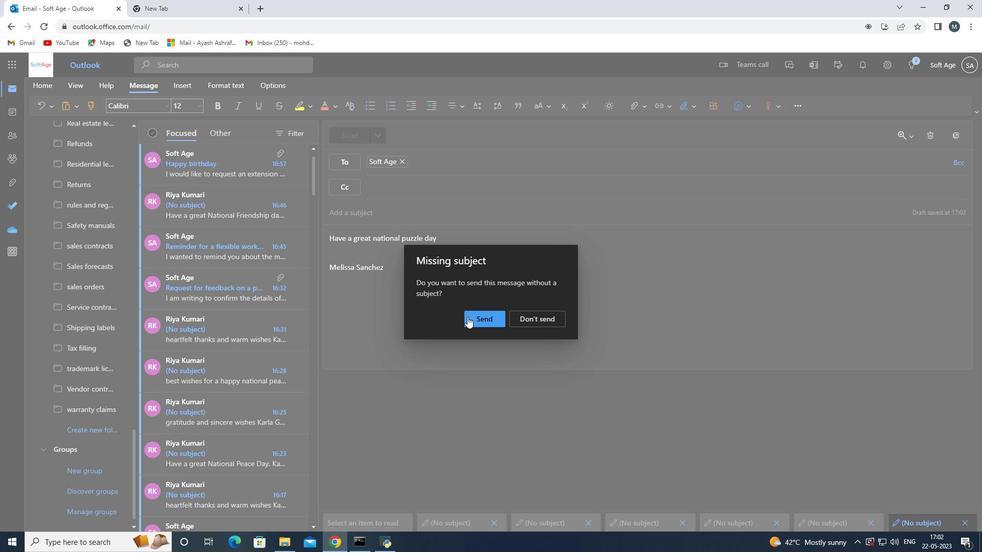 
Action: Mouse pressed left at (468, 317)
Screenshot: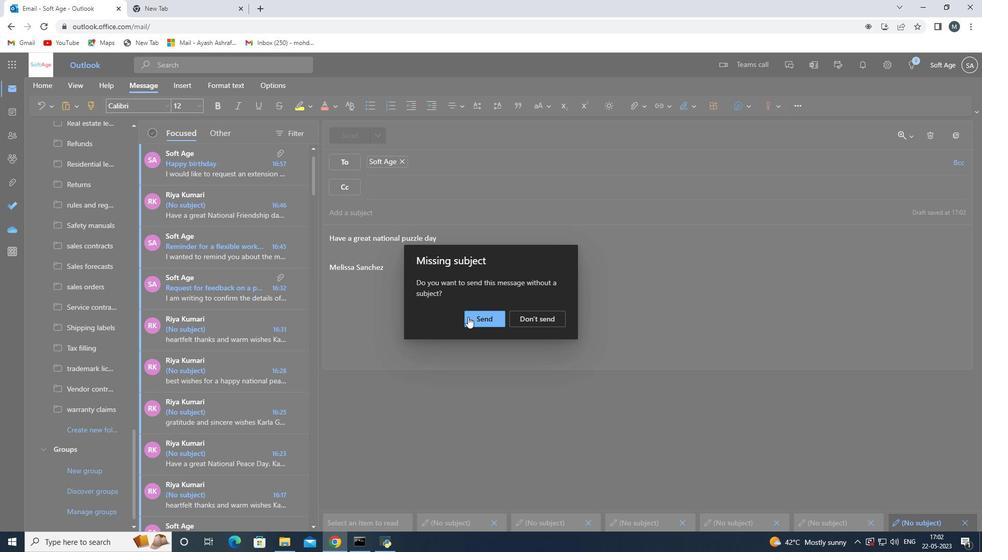 
